 Task: Add the task  Implement rate limiting for better security and resource management to the section Asteroid Belt in the project TouchLine and add a Due Date to the respective task as 2024/03/14.
Action: Mouse moved to (18, 42)
Screenshot: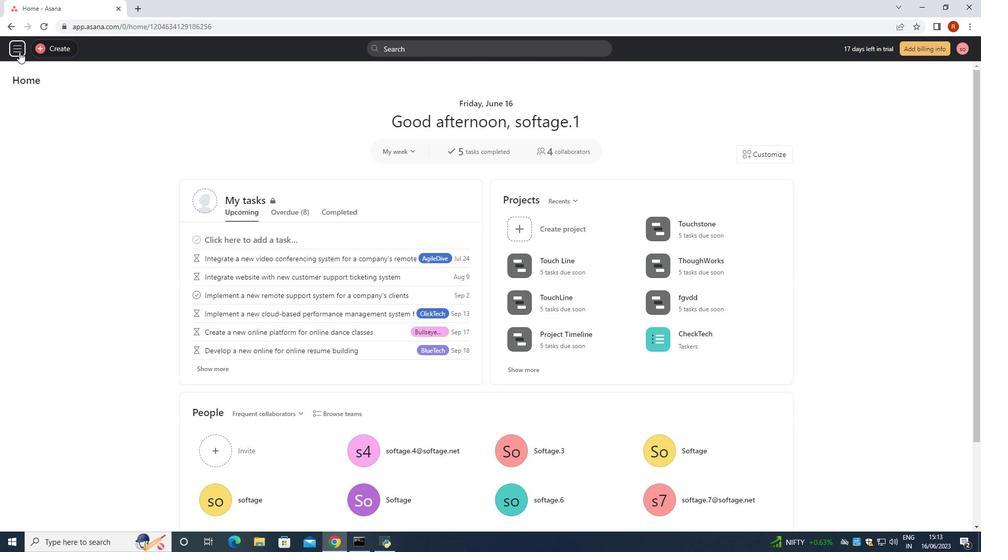 
Action: Mouse pressed left at (18, 42)
Screenshot: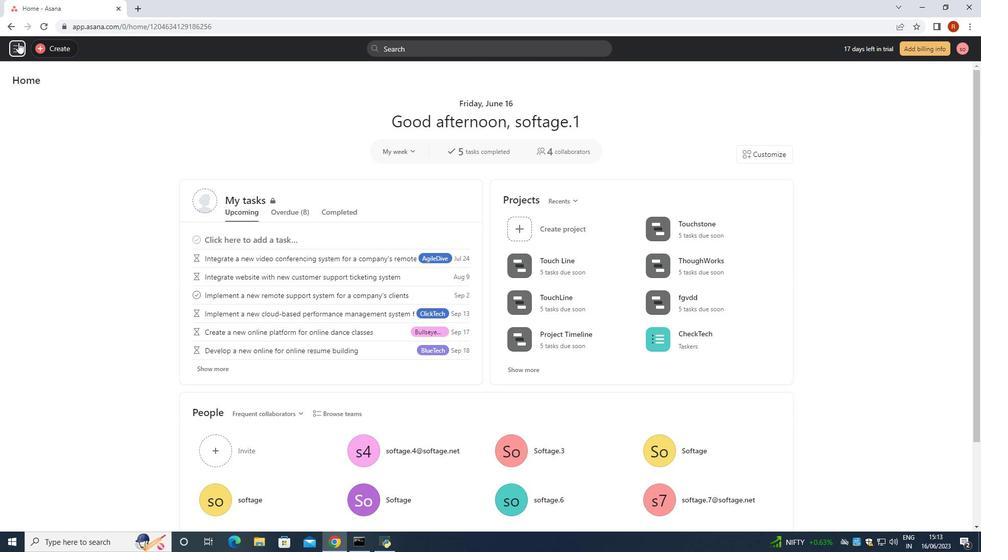 
Action: Mouse moved to (57, 446)
Screenshot: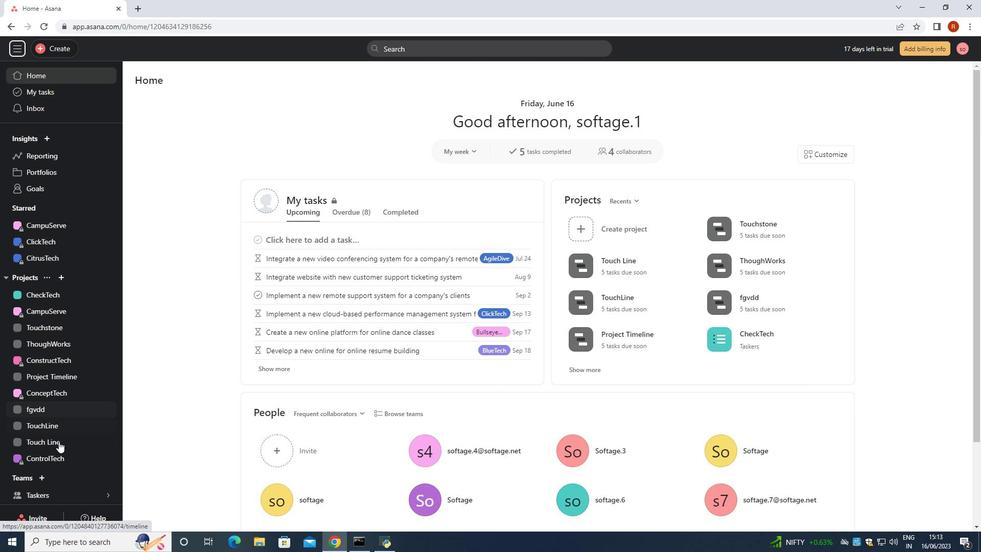 
Action: Mouse pressed left at (57, 446)
Screenshot: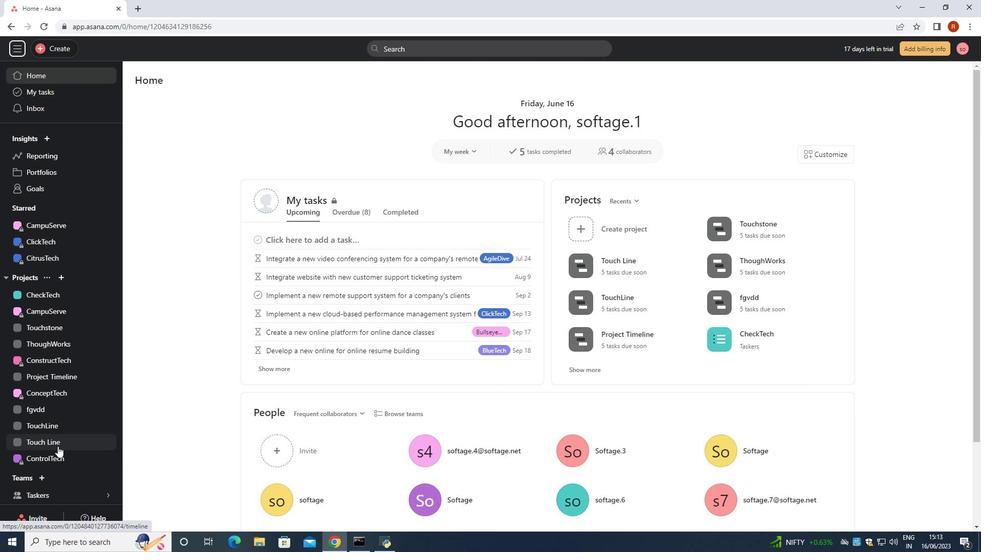 
Action: Mouse moved to (183, 107)
Screenshot: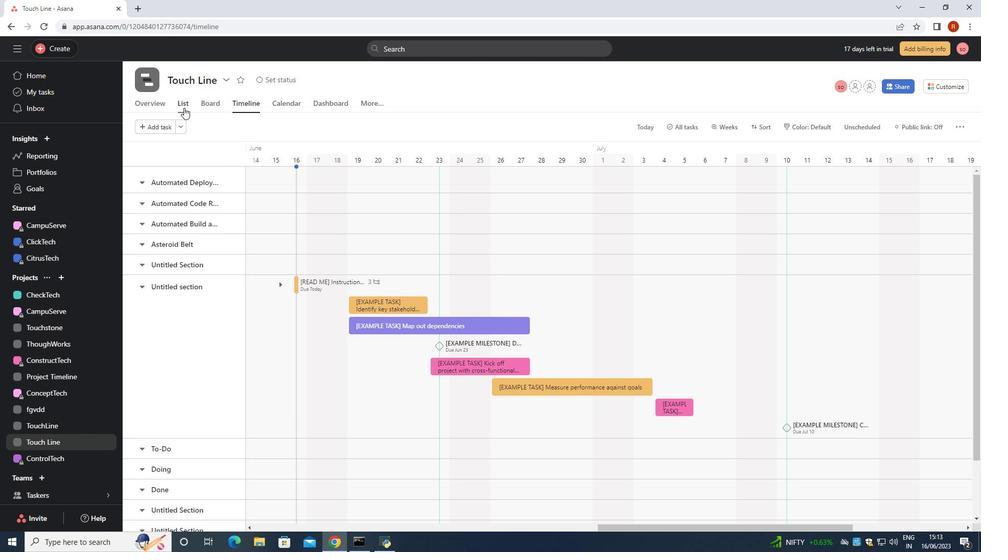 
Action: Mouse pressed left at (183, 107)
Screenshot: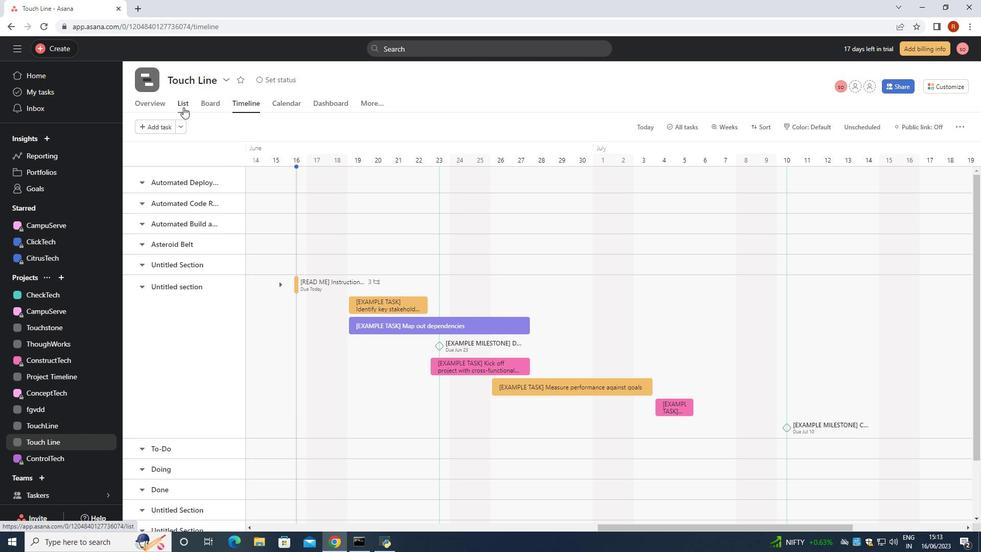 
Action: Mouse moved to (228, 216)
Screenshot: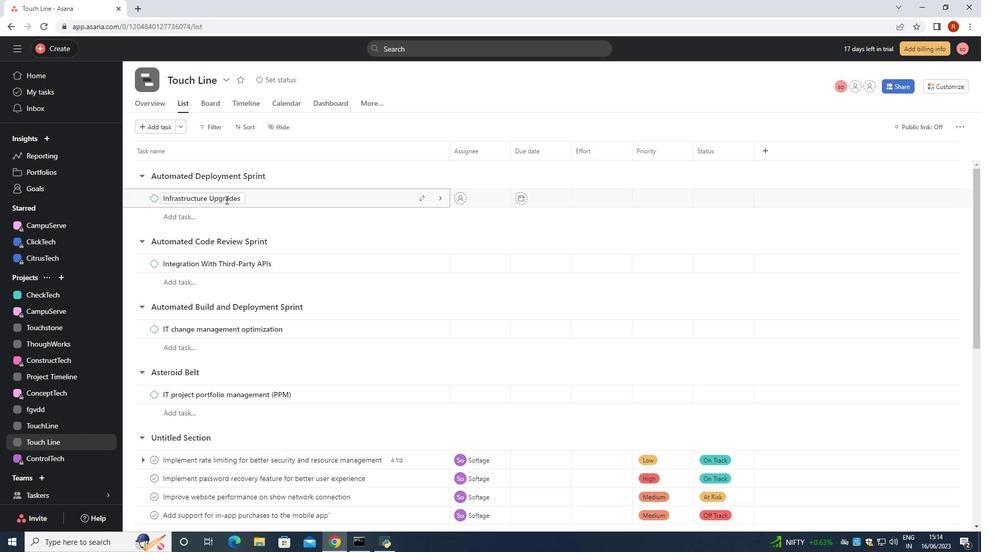 
Action: Mouse scrolled (228, 215) with delta (0, 0)
Screenshot: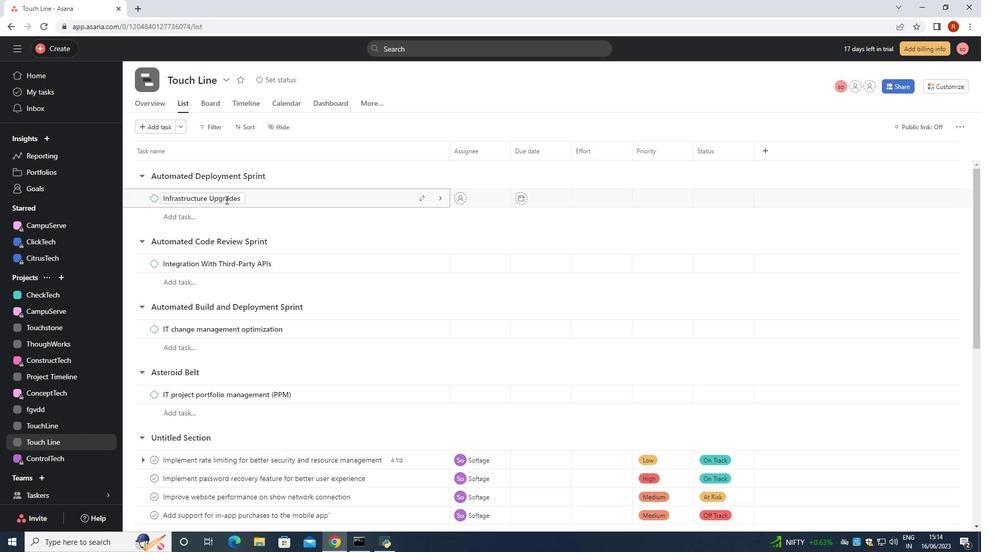 
Action: Mouse moved to (228, 218)
Screenshot: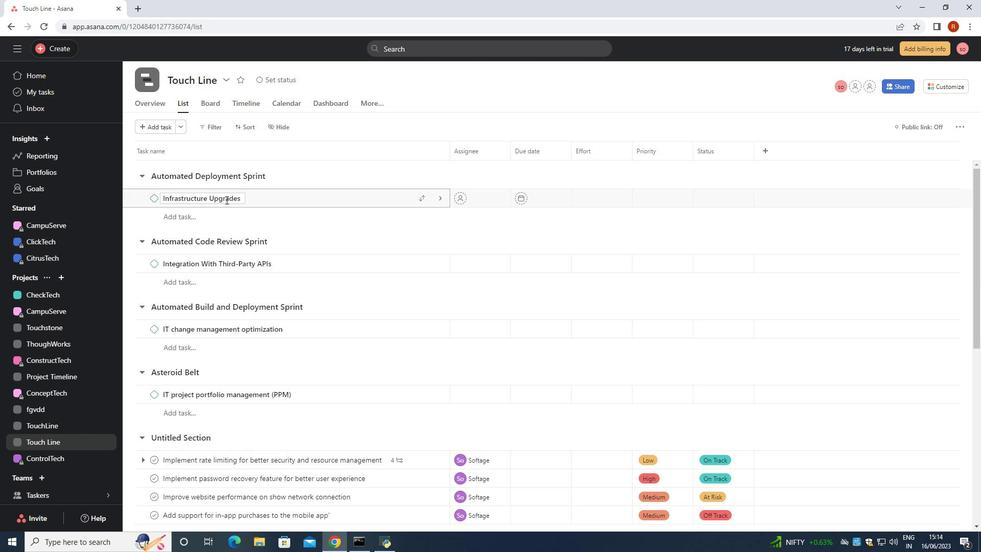
Action: Mouse scrolled (228, 217) with delta (0, 0)
Screenshot: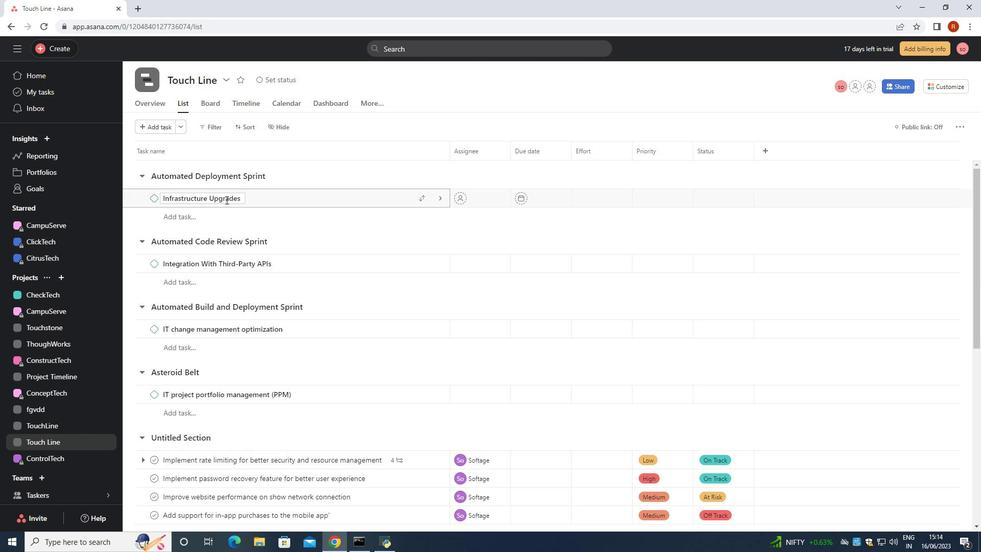 
Action: Mouse moved to (228, 220)
Screenshot: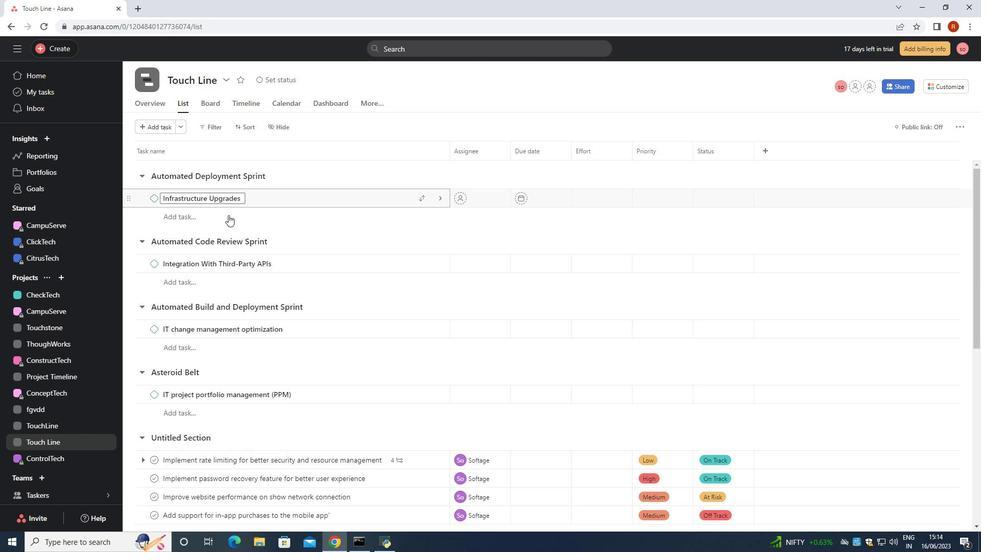 
Action: Mouse scrolled (228, 219) with delta (0, 0)
Screenshot: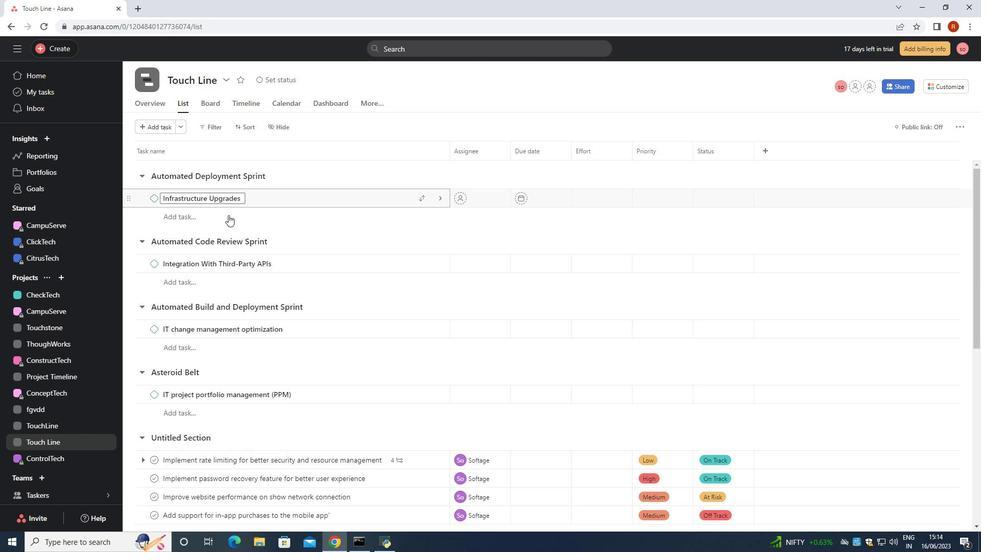 
Action: Mouse moved to (429, 310)
Screenshot: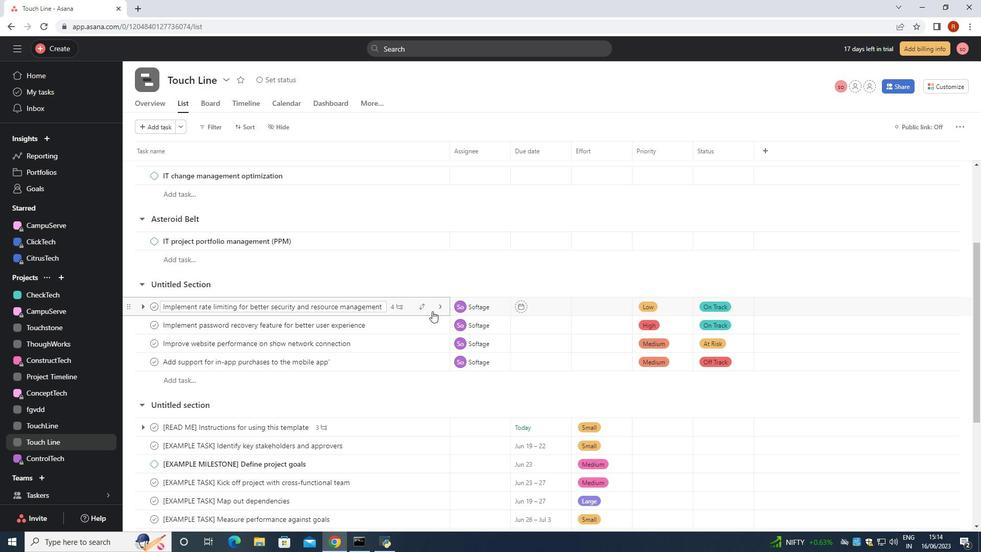 
Action: Mouse pressed left at (429, 310)
Screenshot: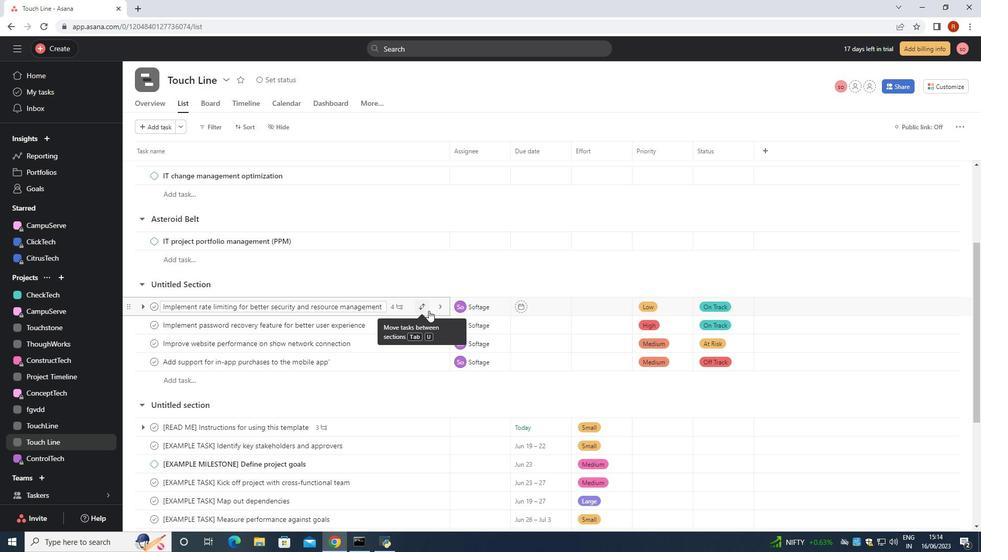 
Action: Mouse moved to (329, 396)
Screenshot: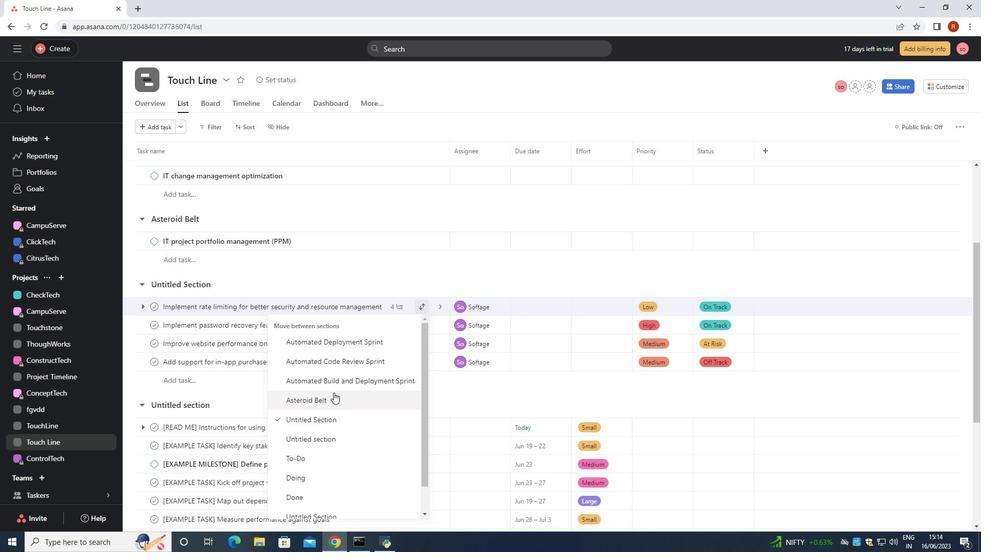 
Action: Mouse pressed left at (329, 396)
Screenshot: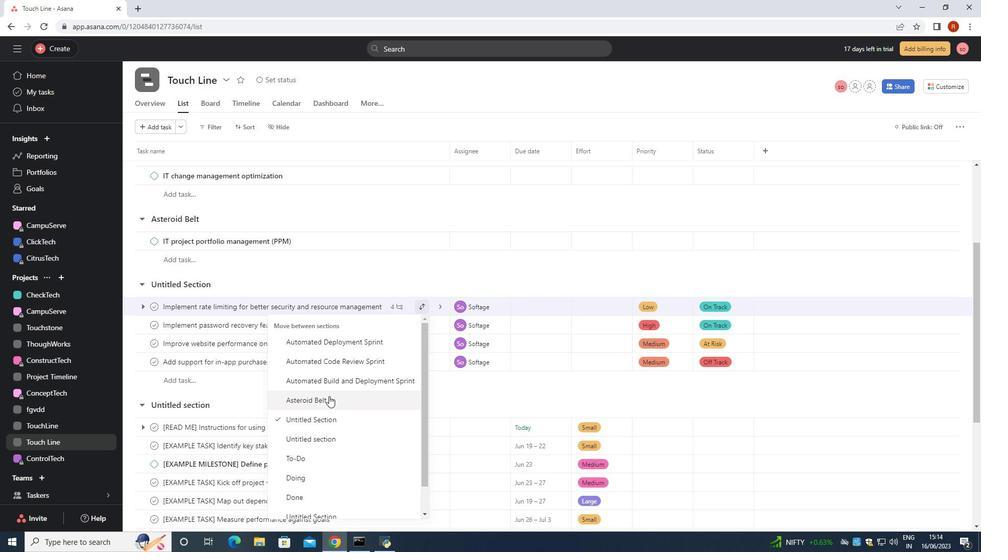 
Action: Mouse moved to (523, 240)
Screenshot: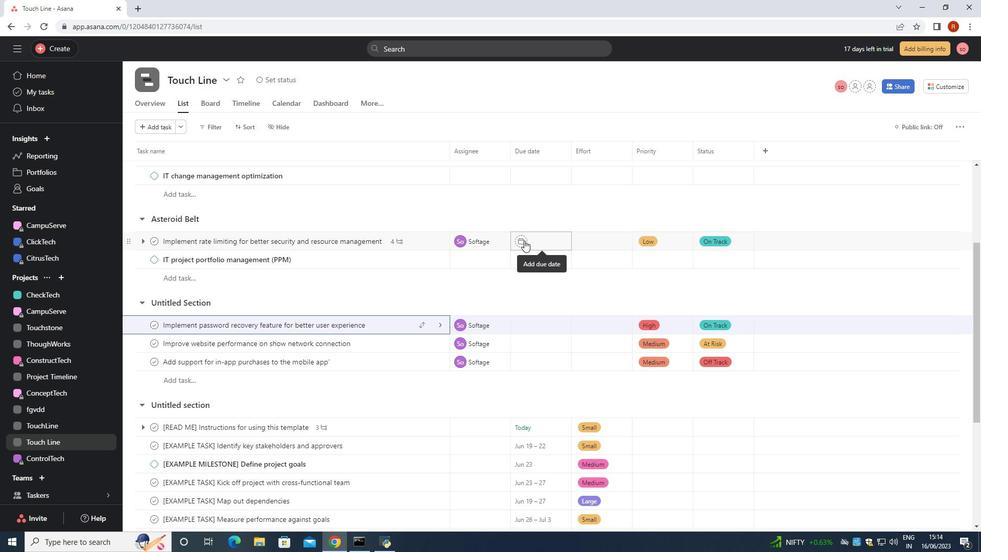
Action: Mouse pressed left at (523, 240)
Screenshot: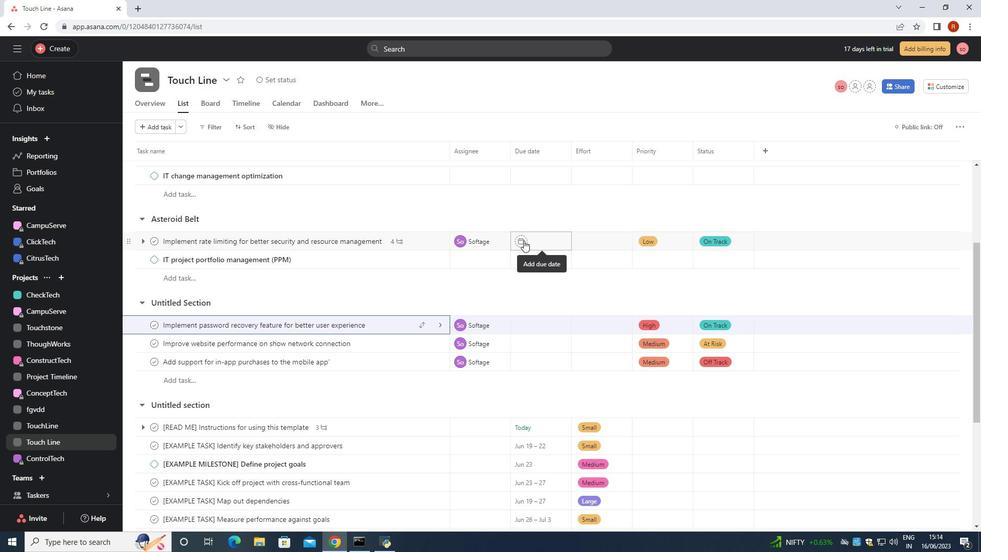 
Action: Mouse moved to (596, 251)
Screenshot: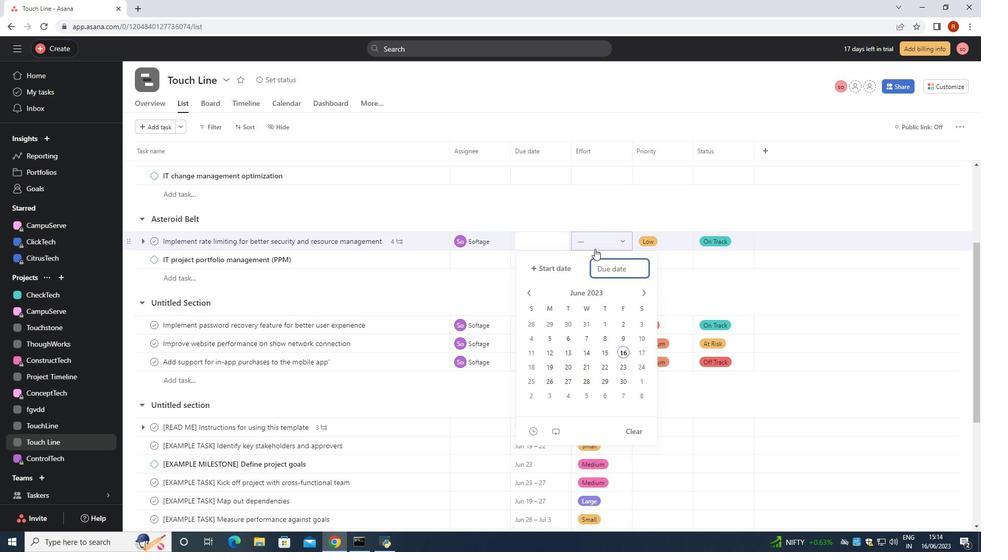 
Action: Key pressed 2024/02<Key.backspace>3/14
Screenshot: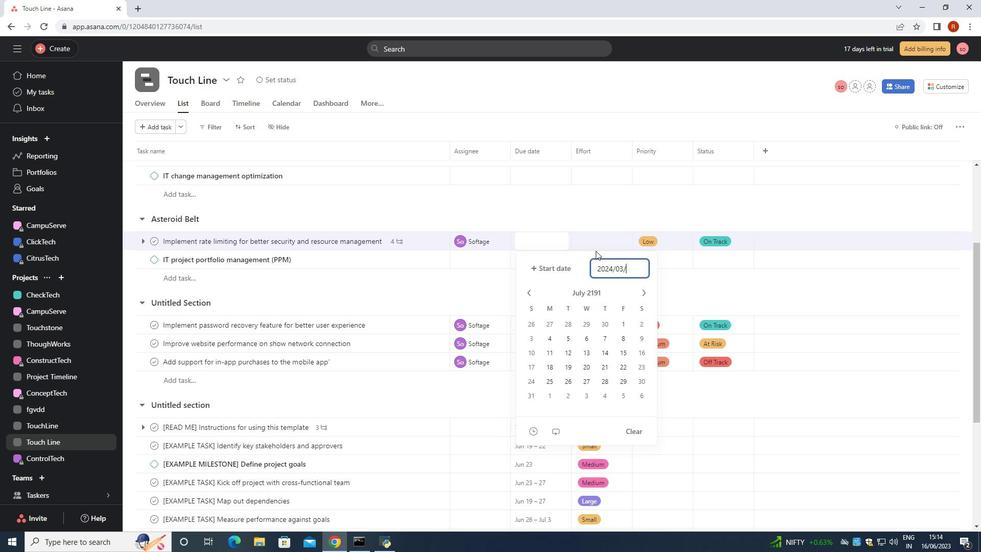 
Action: Mouse moved to (595, 257)
Screenshot: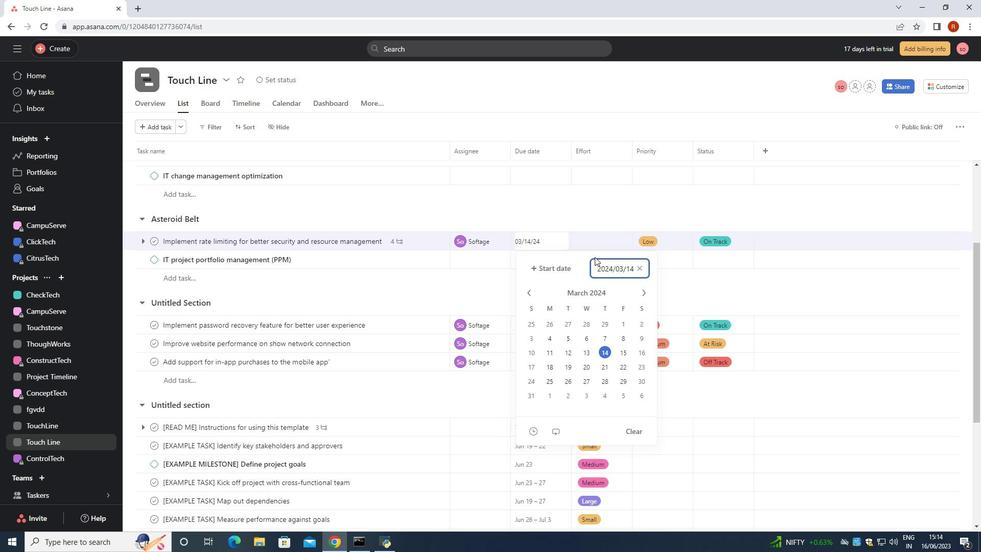 
Action: Key pressed <Key.enter>
Screenshot: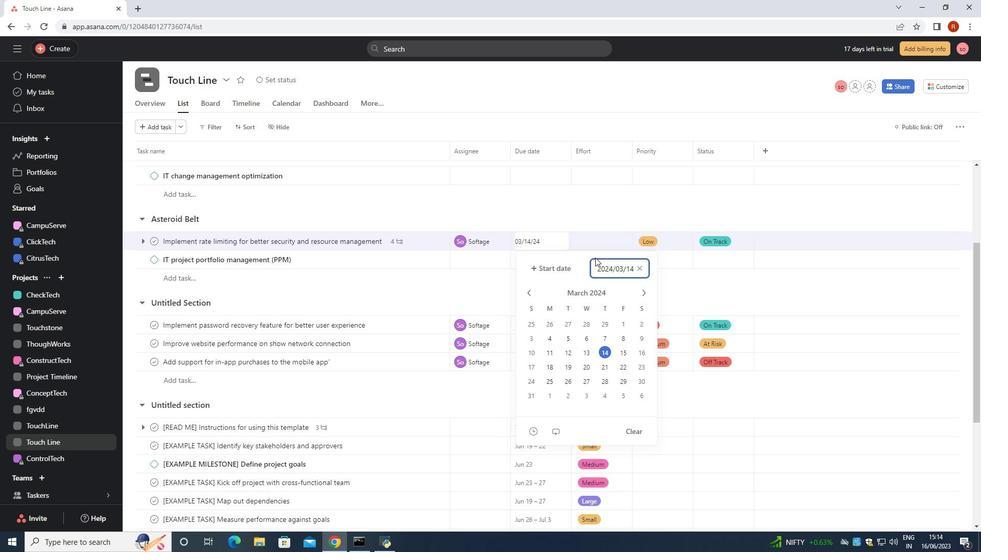 
Action: Mouse moved to (541, 269)
Screenshot: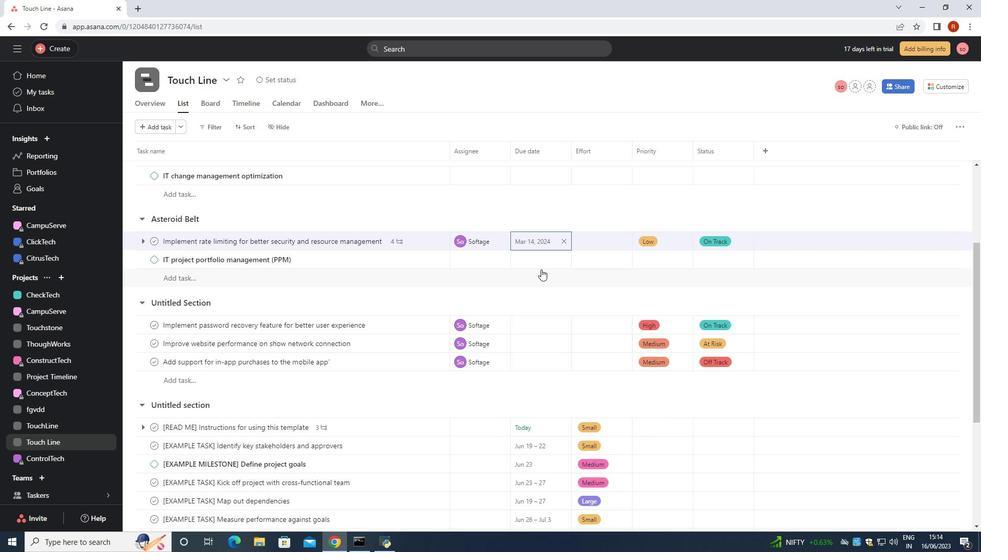 
